 Task: Apply the number format in column A.
Action: Mouse moved to (53, 161)
Screenshot: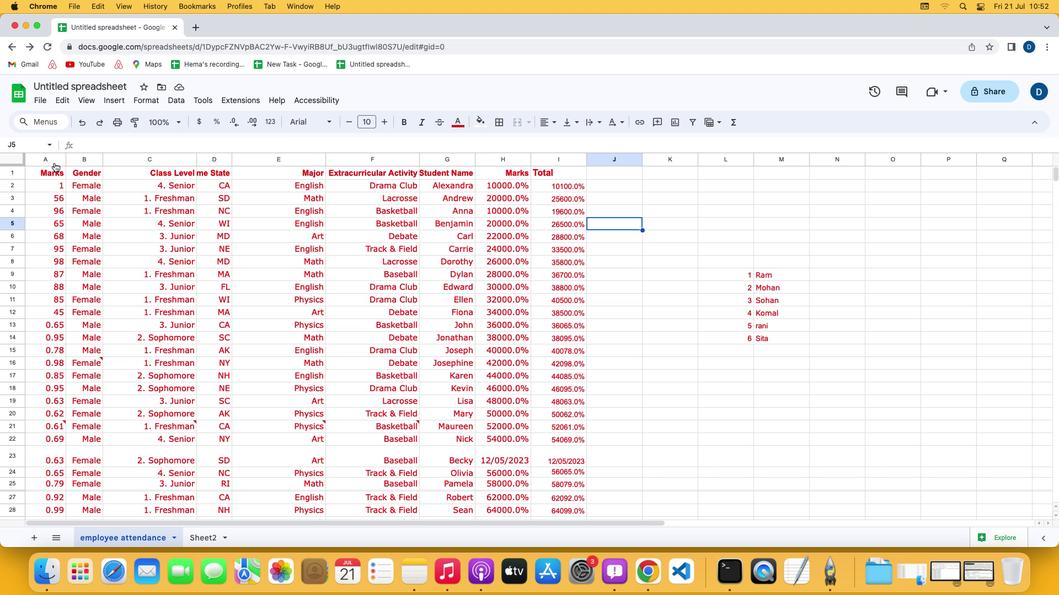 
Action: Mouse pressed left at (53, 161)
Screenshot: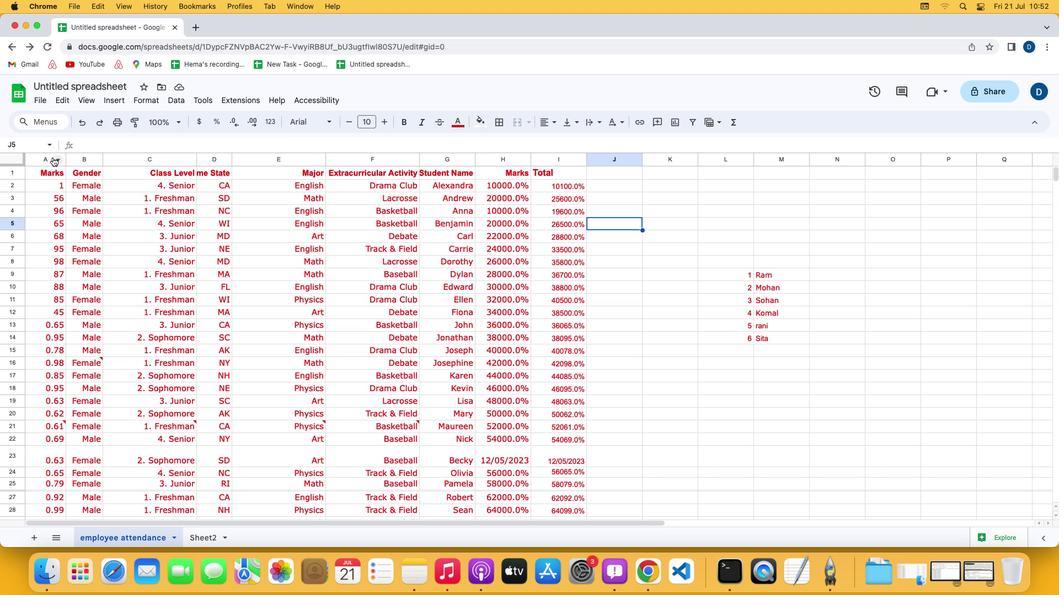 
Action: Mouse moved to (52, 157)
Screenshot: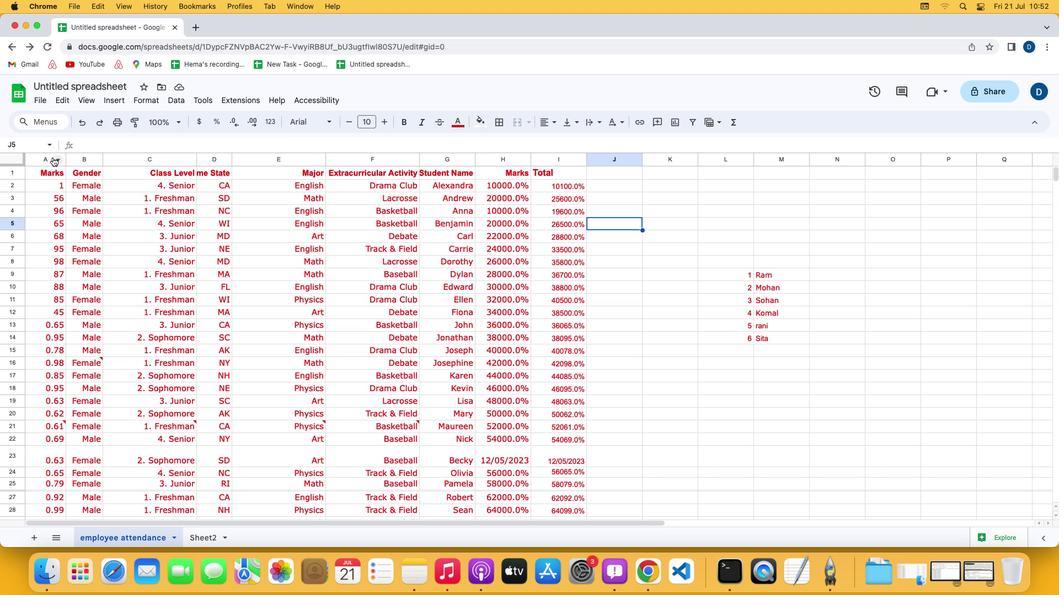 
Action: Mouse pressed left at (52, 157)
Screenshot: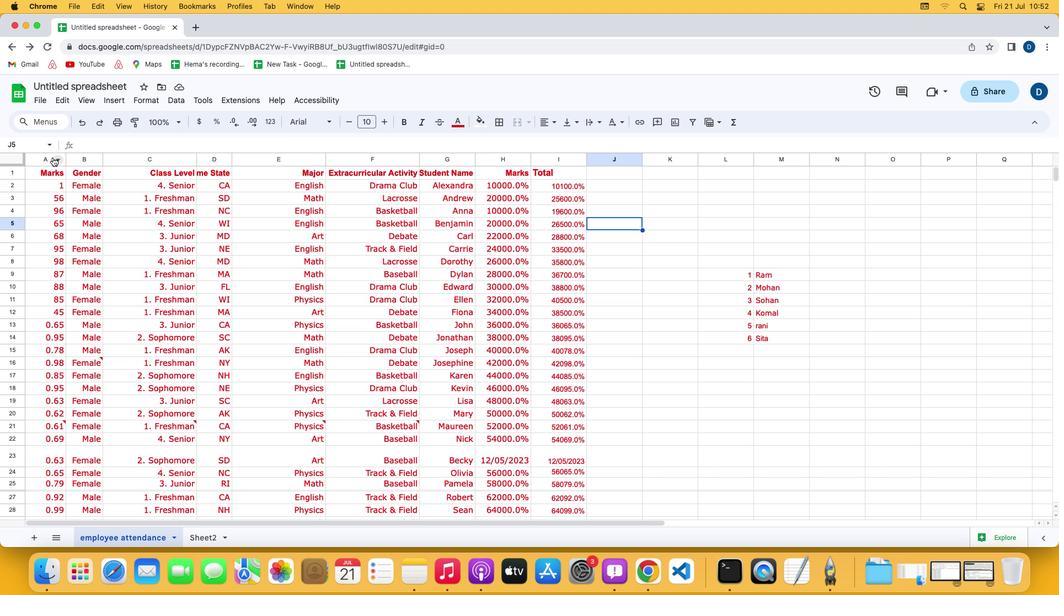 
Action: Mouse moved to (43, 159)
Screenshot: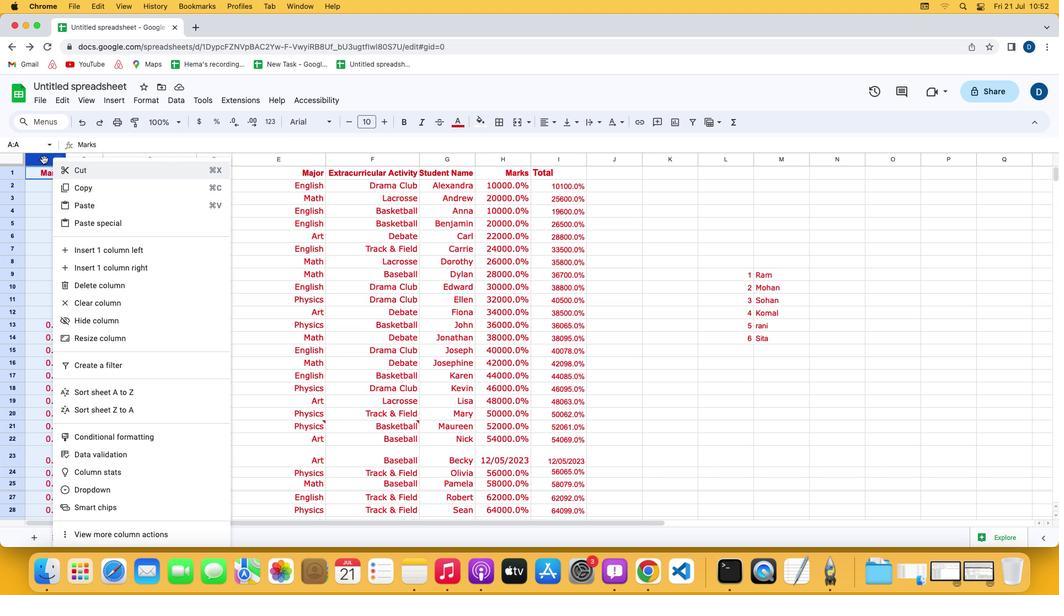 
Action: Mouse pressed left at (43, 159)
Screenshot: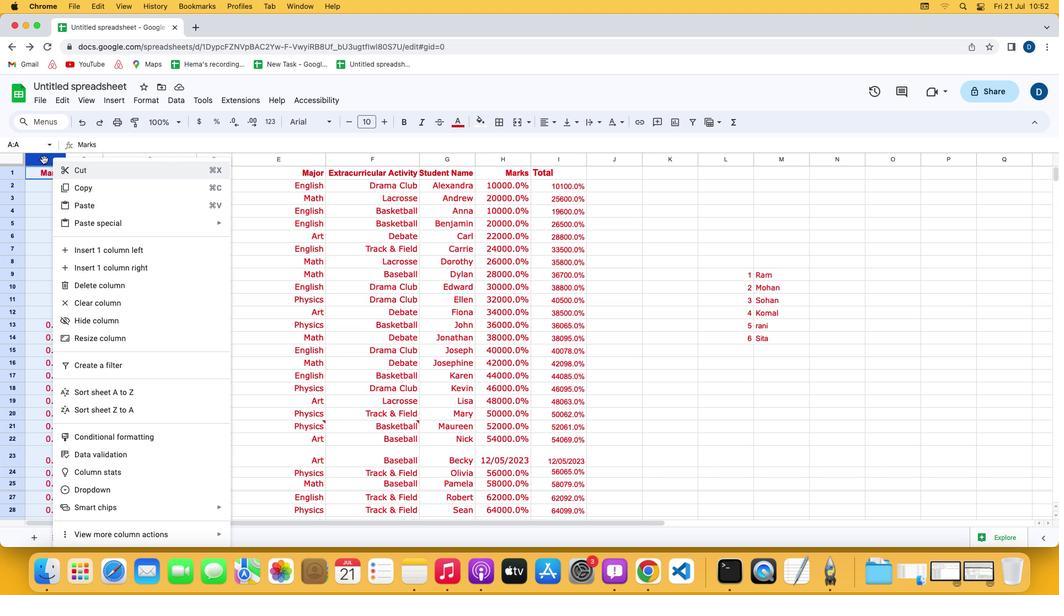 
Action: Mouse moved to (137, 99)
Screenshot: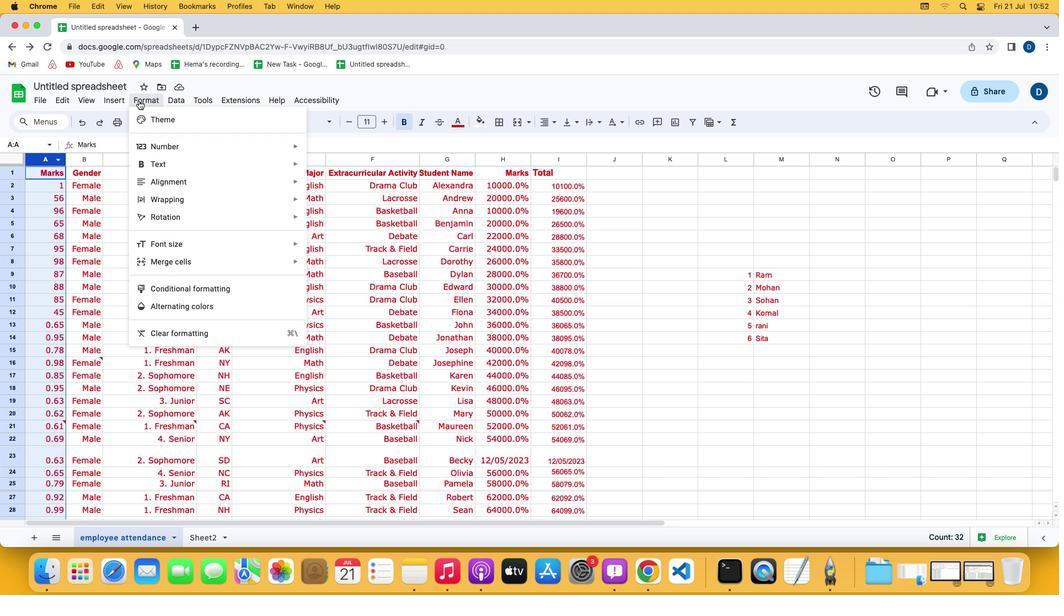 
Action: Mouse pressed left at (137, 99)
Screenshot: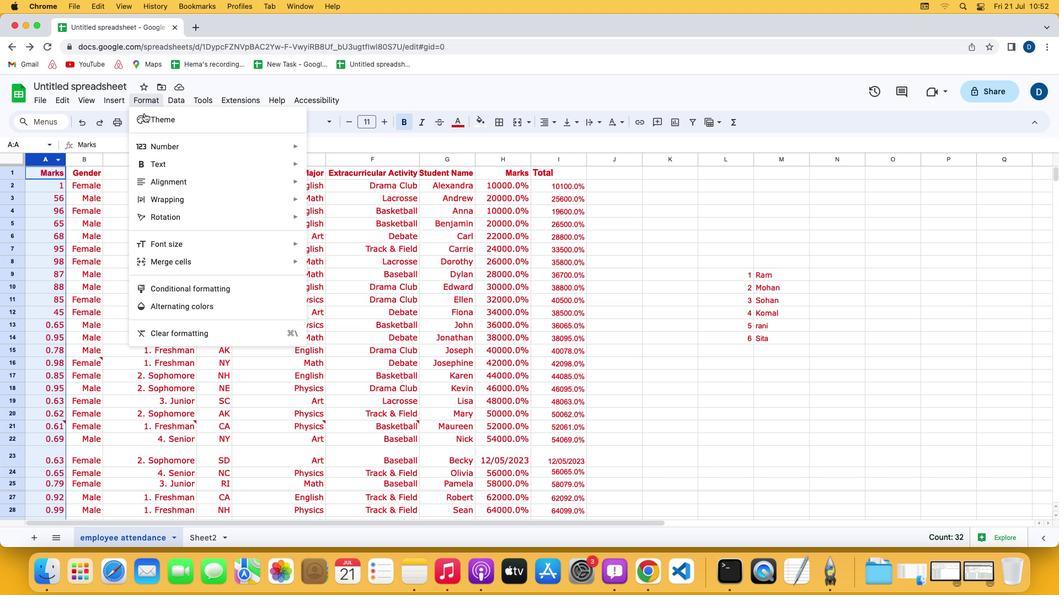 
Action: Mouse moved to (156, 143)
Screenshot: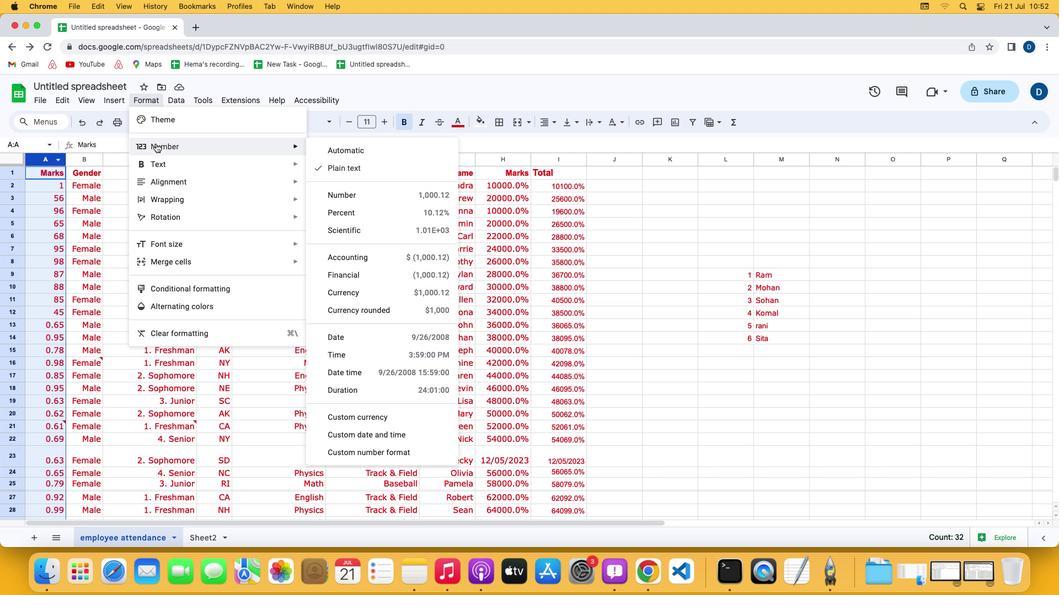 
Action: Mouse pressed left at (156, 143)
Screenshot: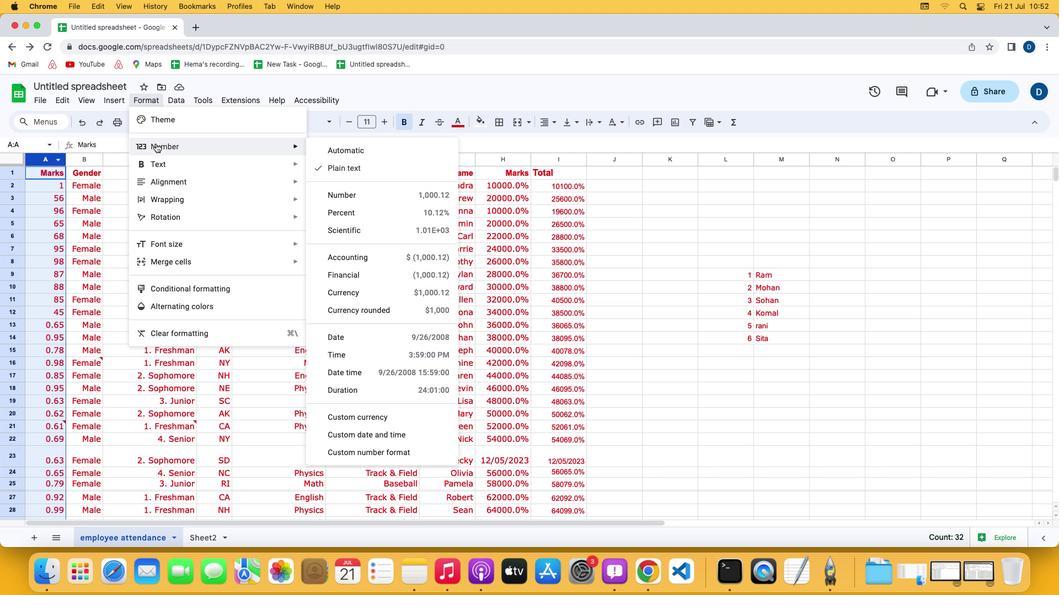 
Action: Mouse moved to (353, 197)
Screenshot: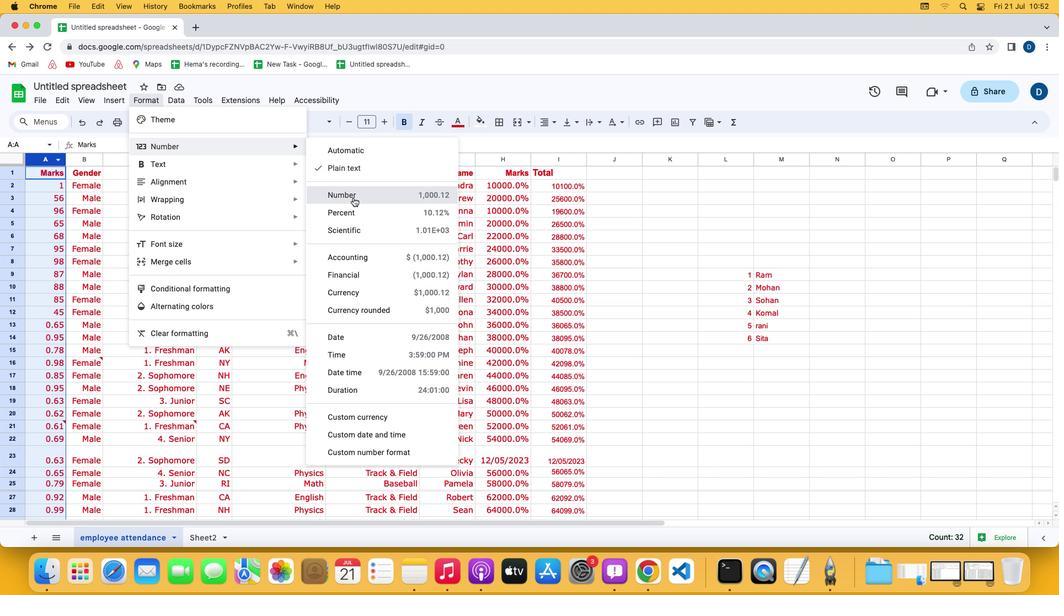 
Action: Mouse pressed left at (353, 197)
Screenshot: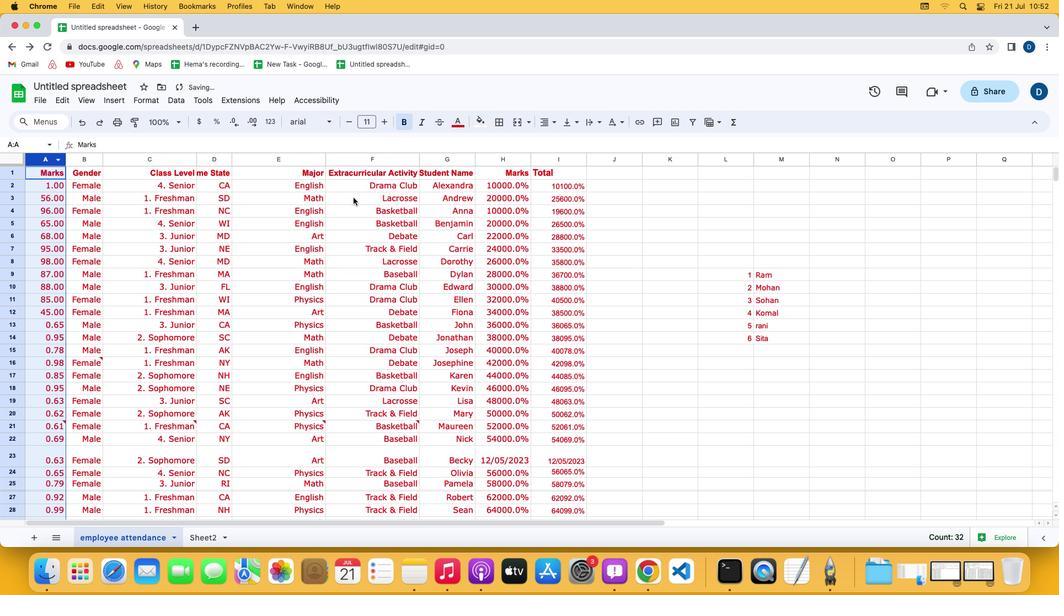 
Action: Mouse moved to (608, 213)
Screenshot: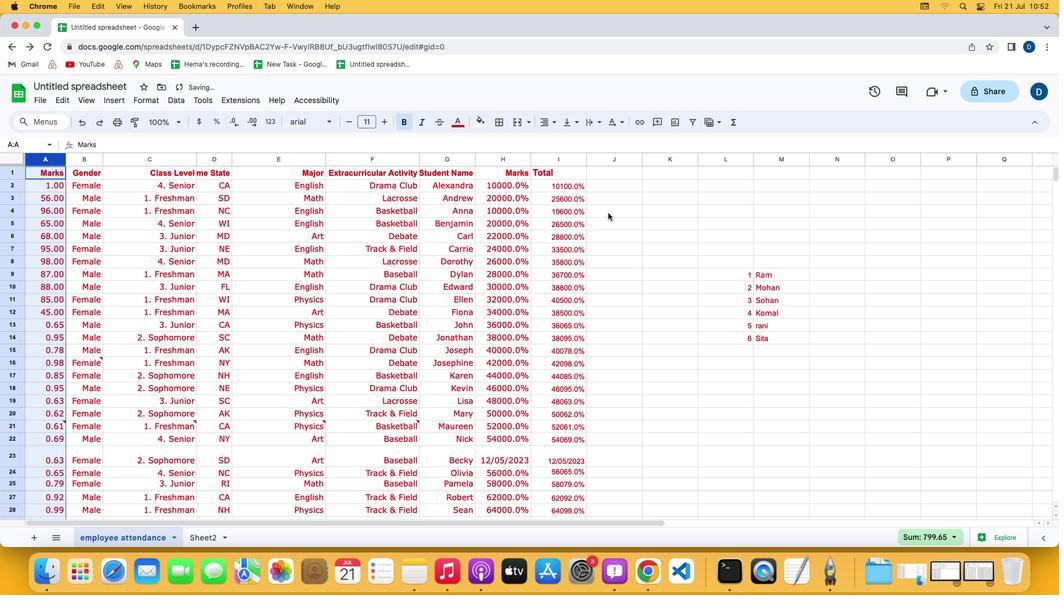
Action: Mouse pressed left at (608, 213)
Screenshot: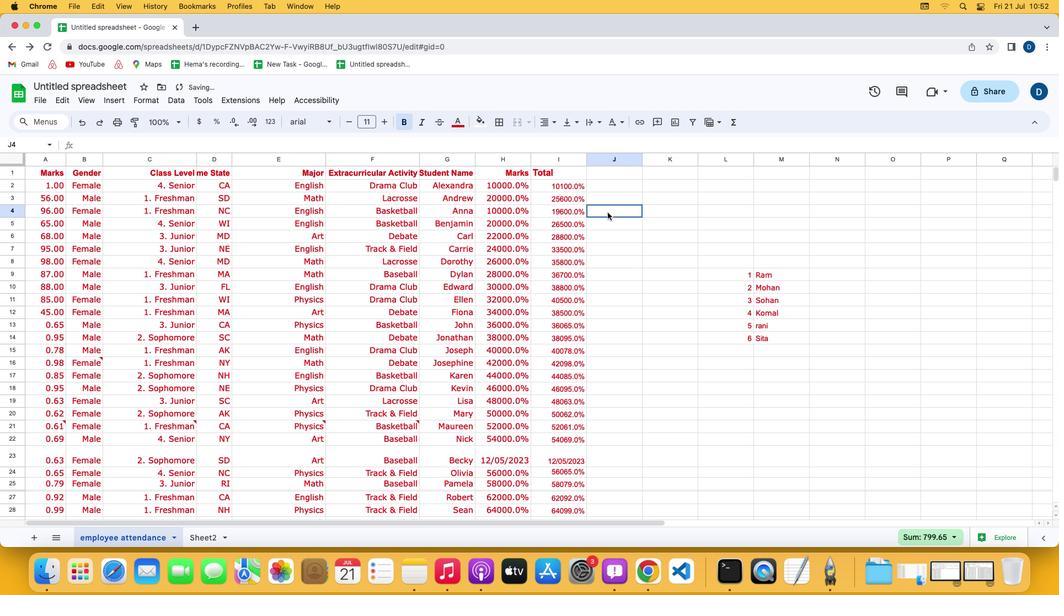 
Action: Mouse moved to (604, 213)
Screenshot: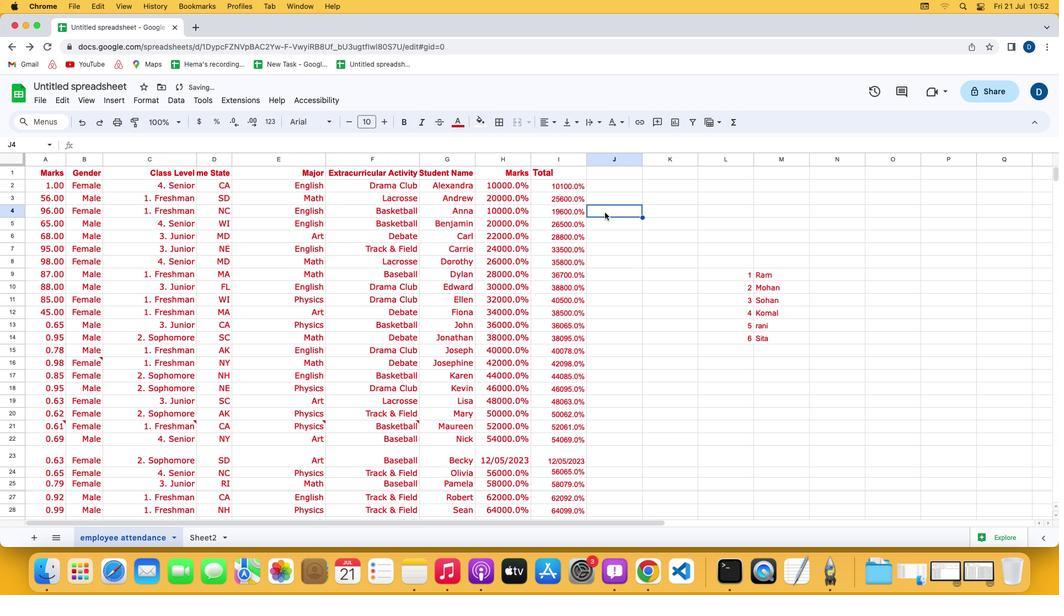 
